 Task: Go to the images section and react to  the images on the  page of Johnson & johnson
Action: Mouse moved to (616, 46)
Screenshot: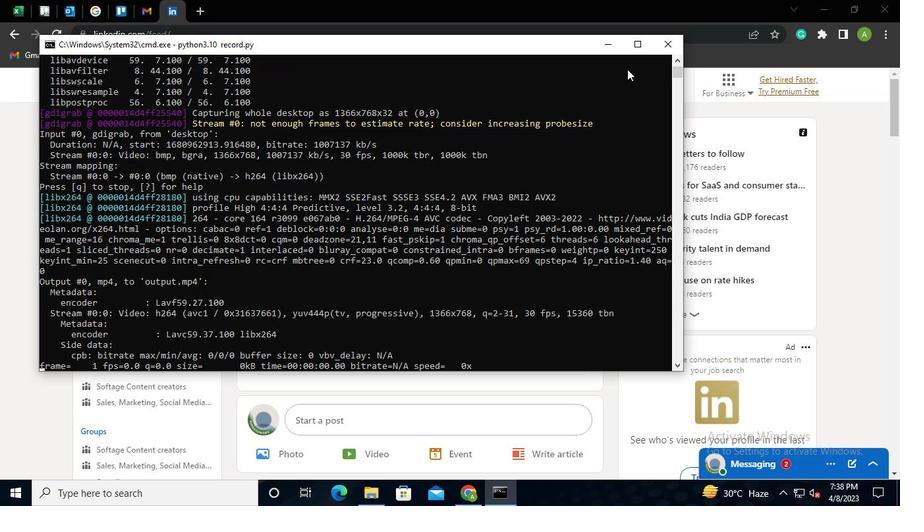 
Action: Mouse pressed left at (616, 46)
Screenshot: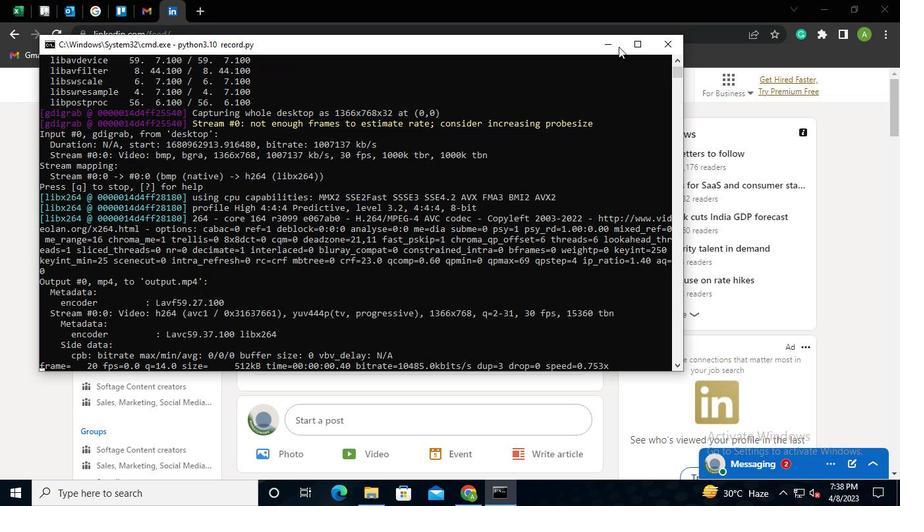 
Action: Mouse moved to (162, 85)
Screenshot: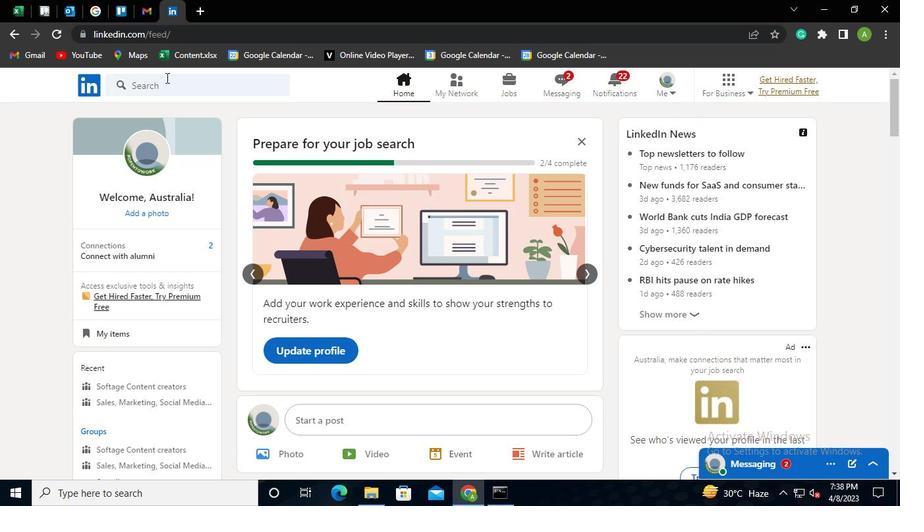 
Action: Mouse pressed left at (162, 85)
Screenshot: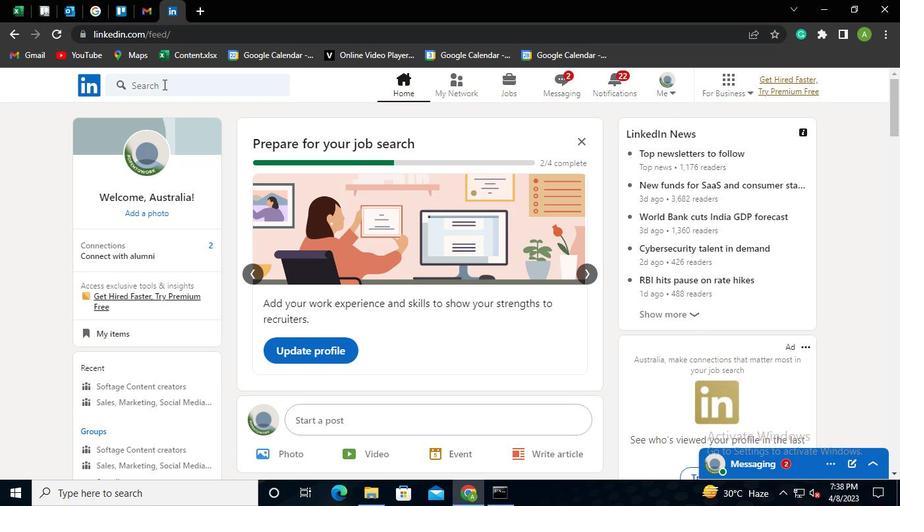 
Action: Mouse moved to (143, 153)
Screenshot: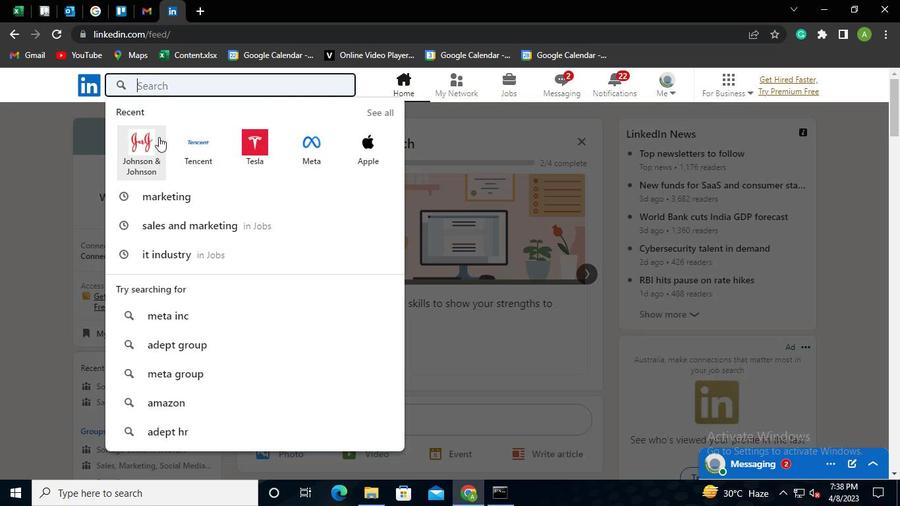 
Action: Mouse pressed left at (143, 153)
Screenshot: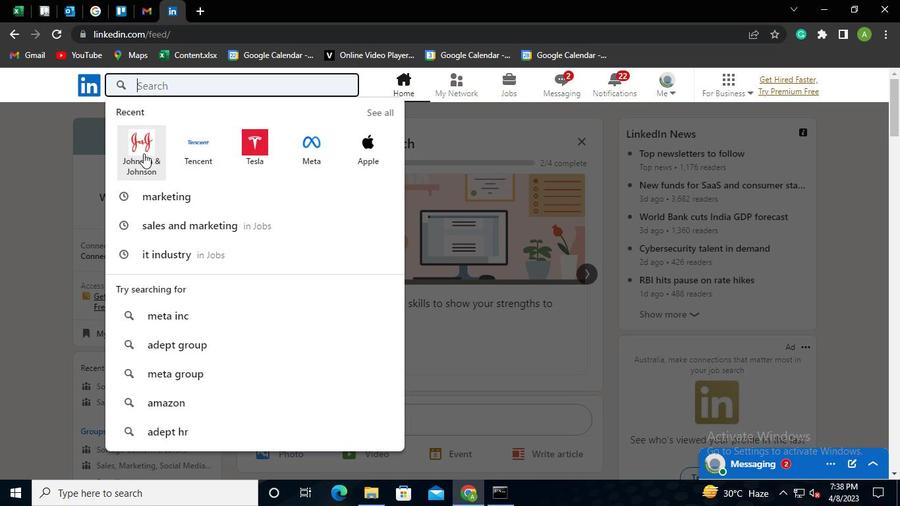 
Action: Mouse moved to (228, 152)
Screenshot: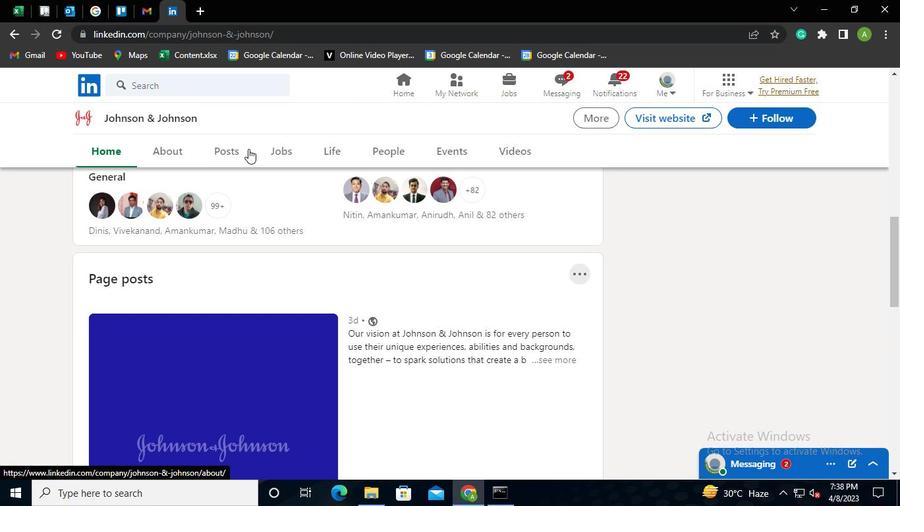 
Action: Mouse pressed left at (228, 152)
Screenshot: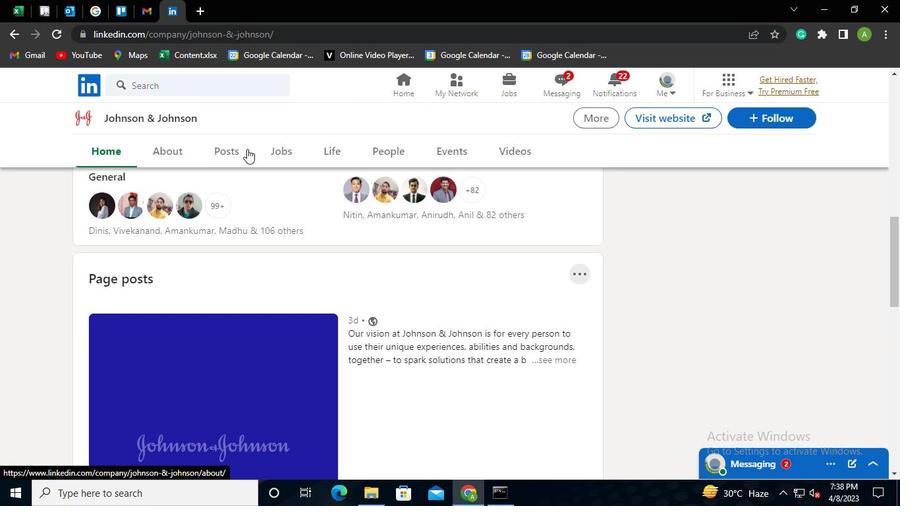 
Action: Mouse moved to (281, 231)
Screenshot: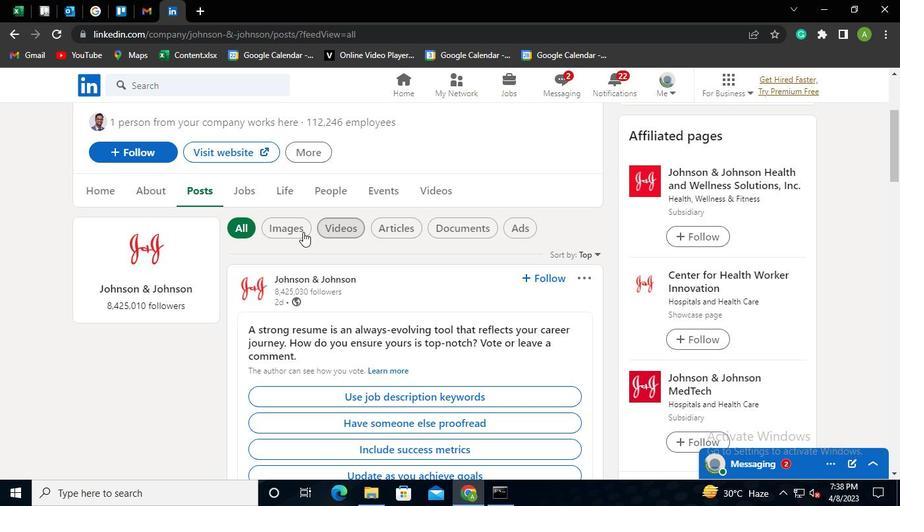 
Action: Mouse pressed left at (281, 231)
Screenshot: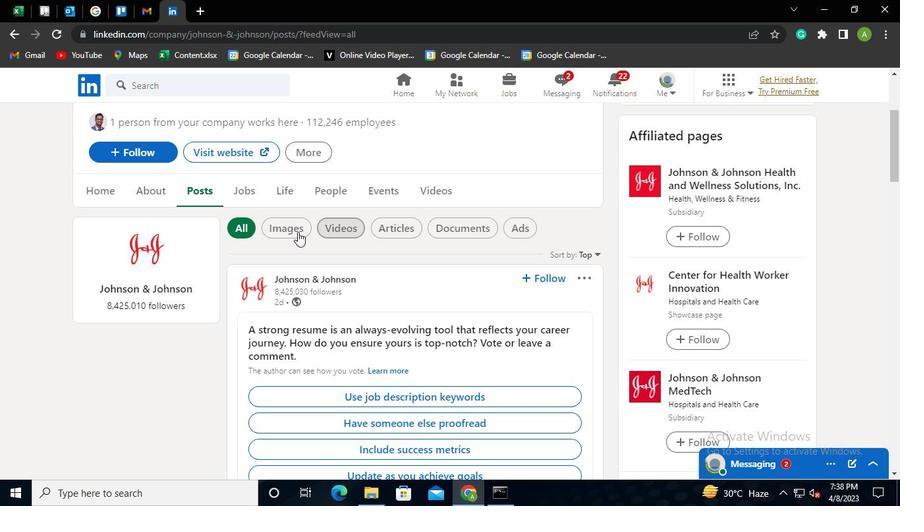 
Action: Mouse moved to (279, 352)
Screenshot: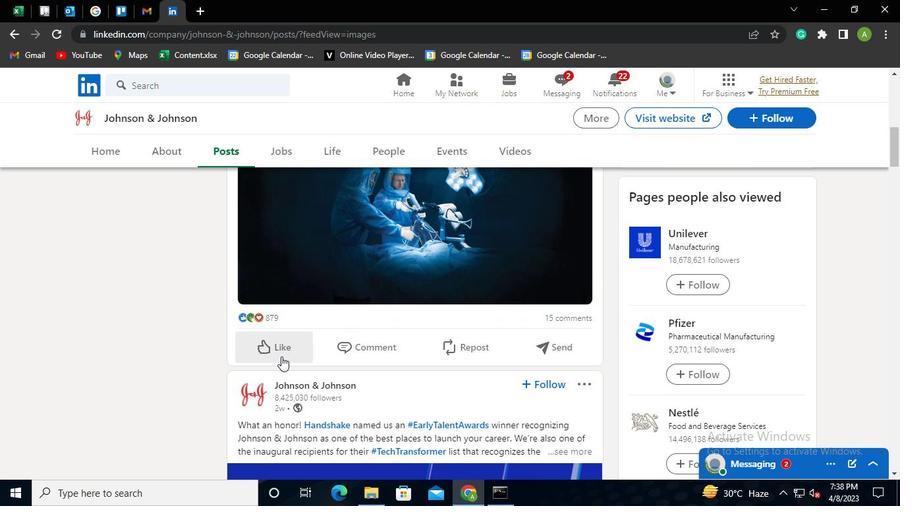
Action: Mouse pressed left at (279, 352)
Screenshot: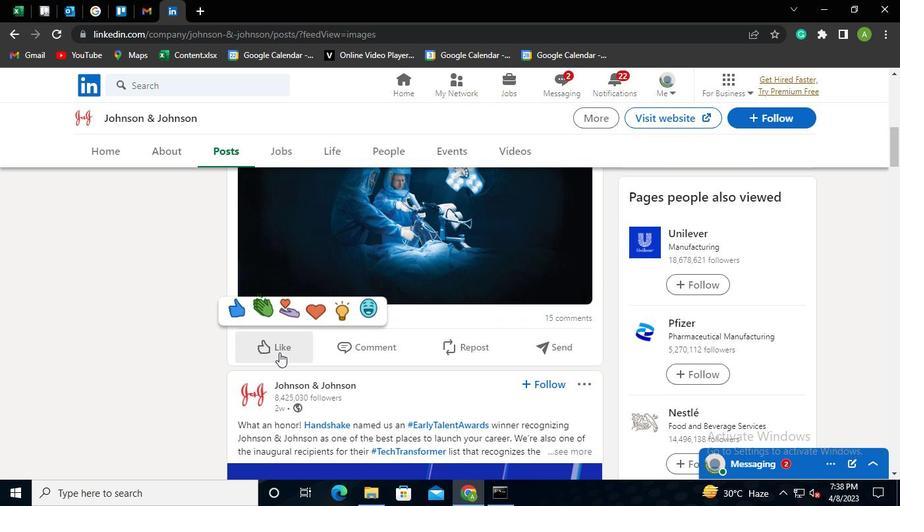 
Action: Mouse moved to (270, 357)
Screenshot: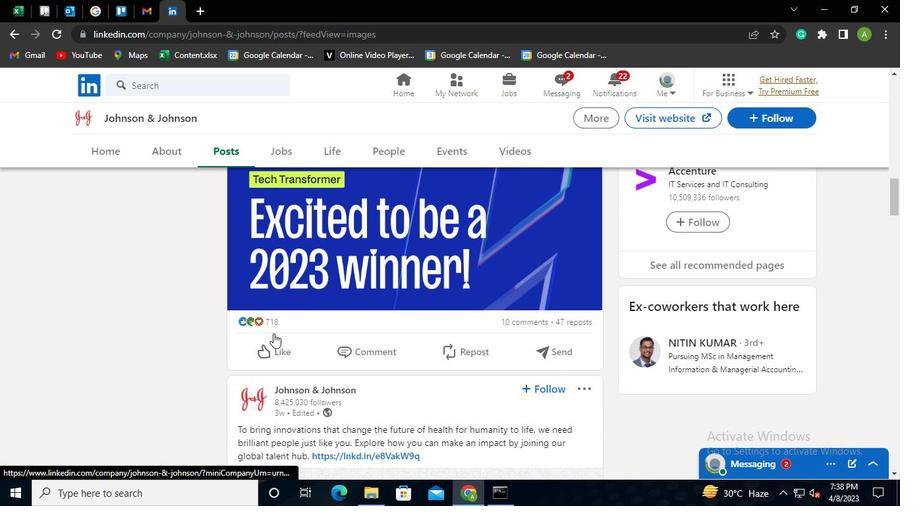 
Action: Mouse pressed left at (270, 357)
Screenshot: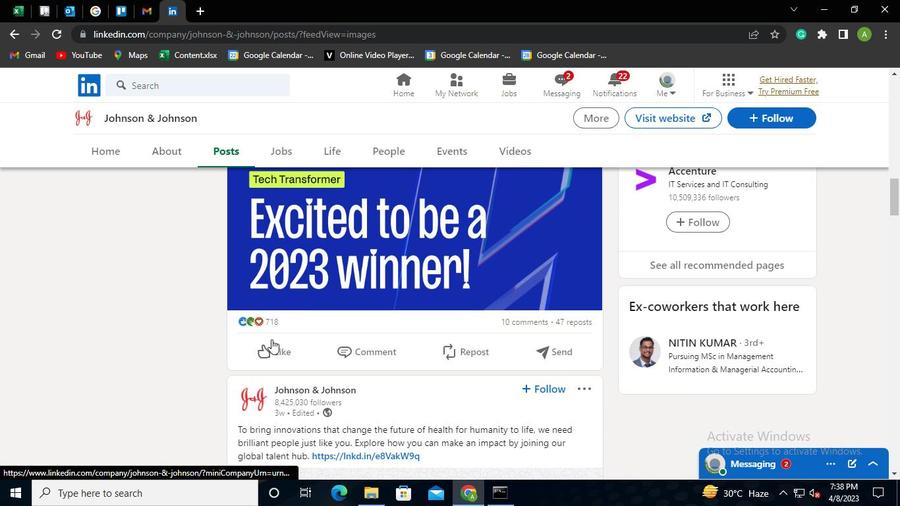
Action: Mouse moved to (282, 368)
Screenshot: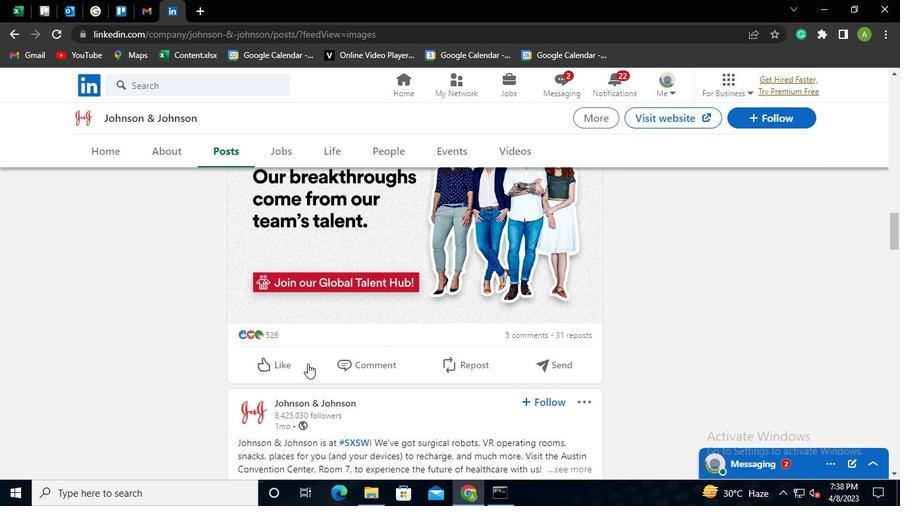 
Action: Mouse pressed left at (282, 368)
Screenshot: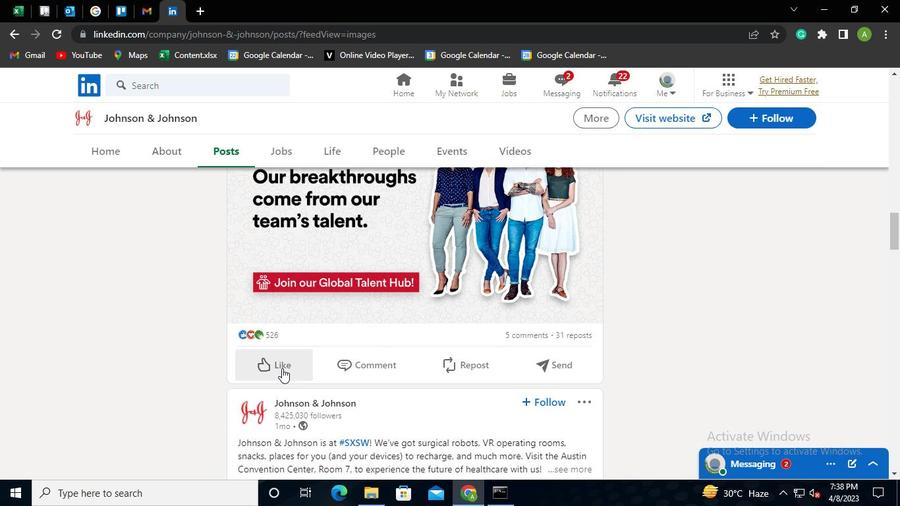 
Action: Mouse moved to (285, 362)
Screenshot: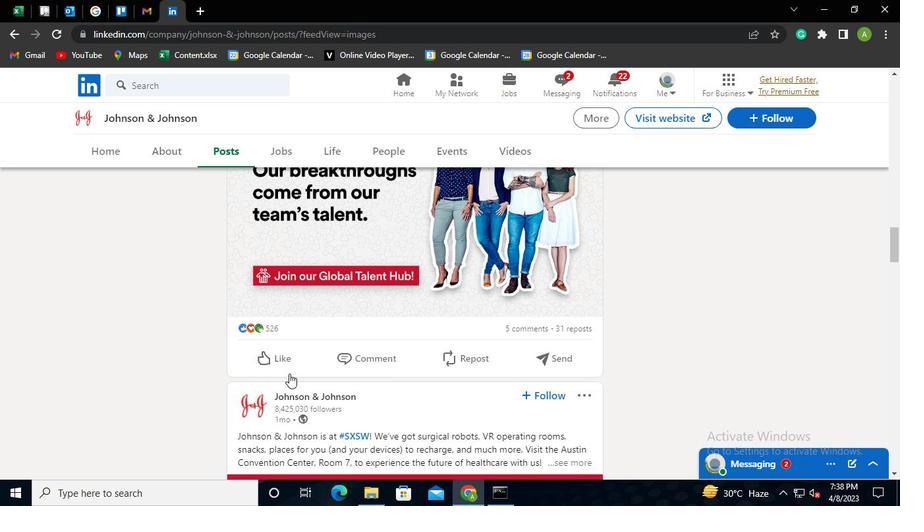
Action: Mouse pressed left at (285, 362)
Screenshot: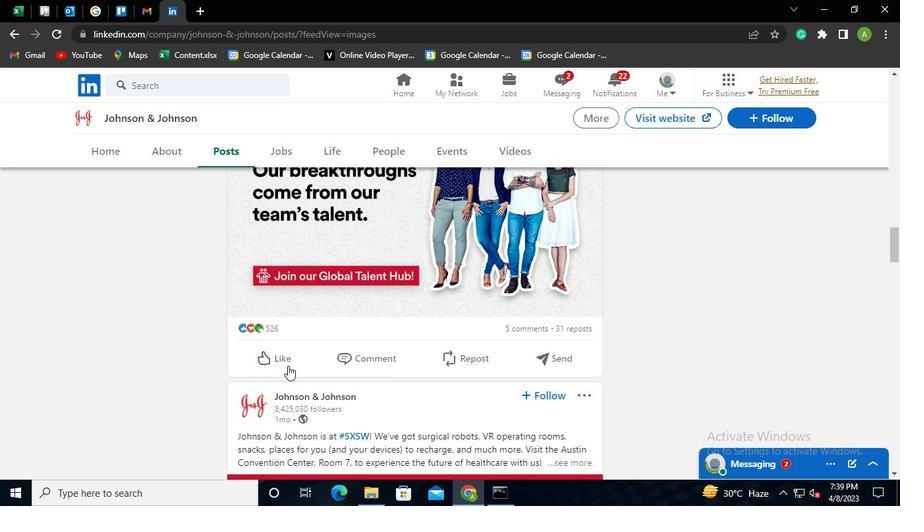 
Action: Mouse moved to (274, 397)
Screenshot: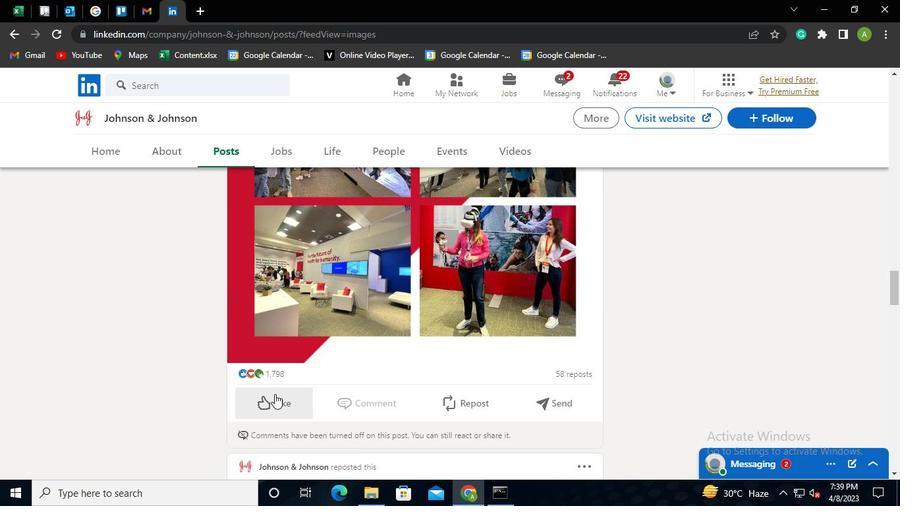 
Action: Mouse pressed left at (274, 397)
Screenshot: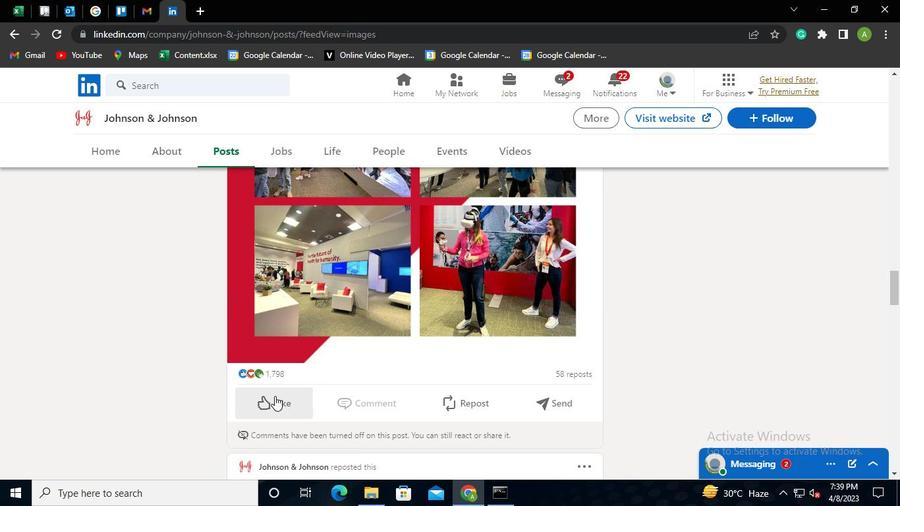 
Action: Mouse moved to (270, 262)
Screenshot: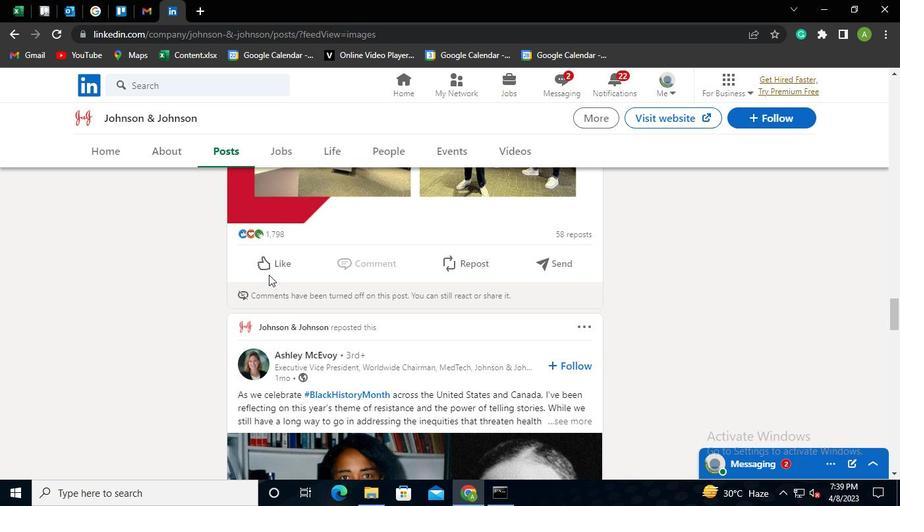 
Action: Mouse pressed left at (270, 262)
Screenshot: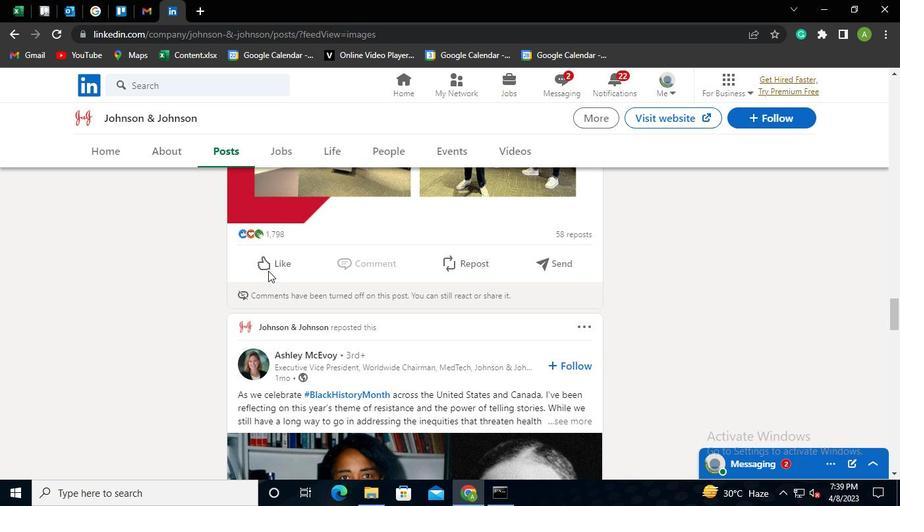 
Action: Mouse moved to (272, 282)
Screenshot: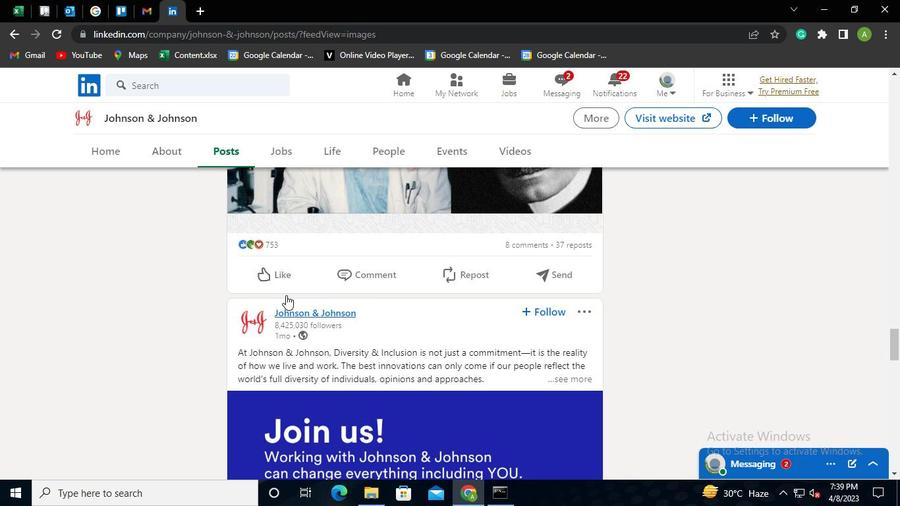 
Action: Mouse pressed left at (272, 282)
Screenshot: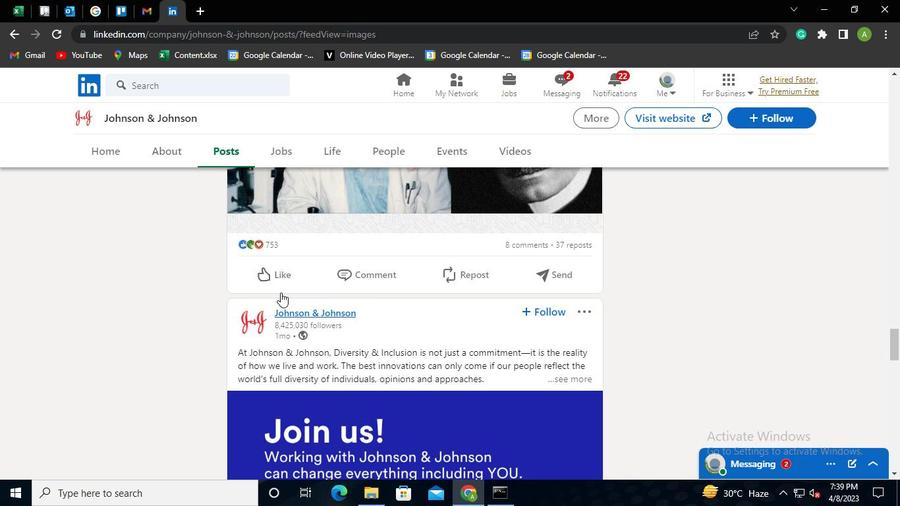 
Action: Mouse moved to (287, 340)
Screenshot: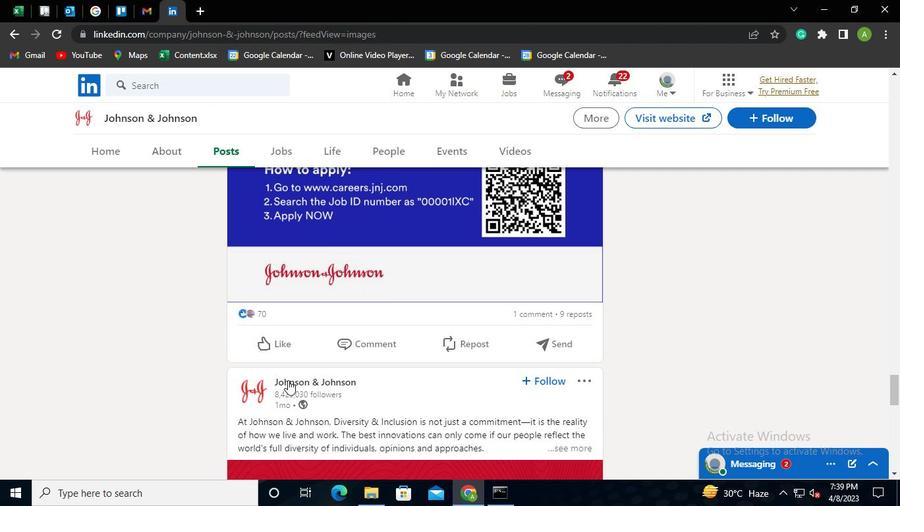 
Action: Mouse pressed left at (287, 340)
Screenshot: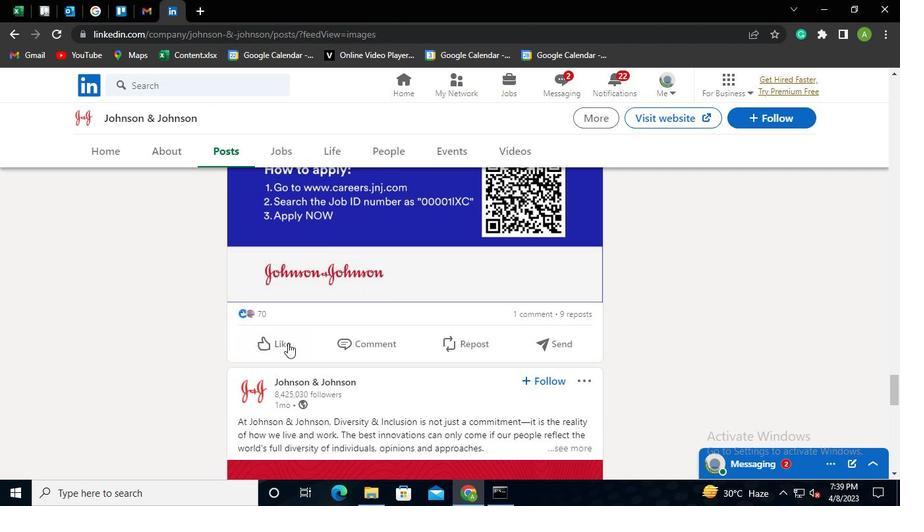 
Action: Mouse moved to (280, 289)
Screenshot: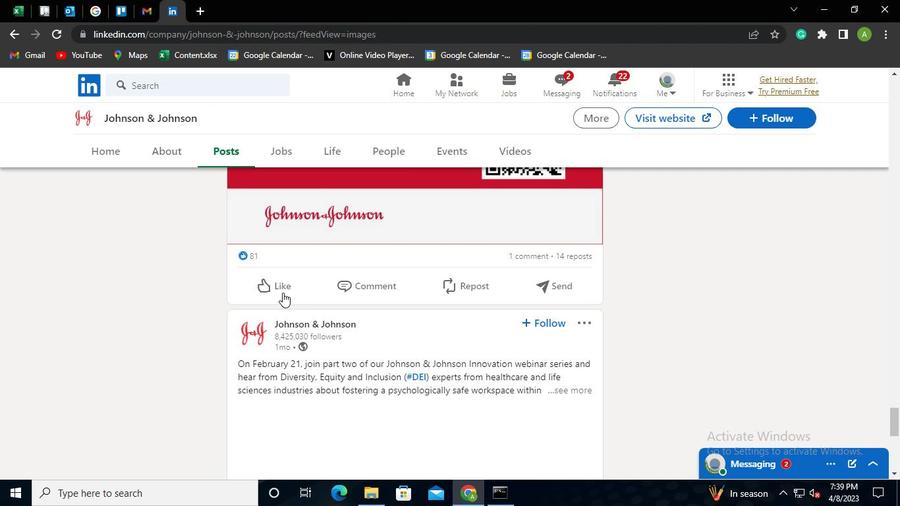 
Action: Mouse pressed left at (280, 289)
Screenshot: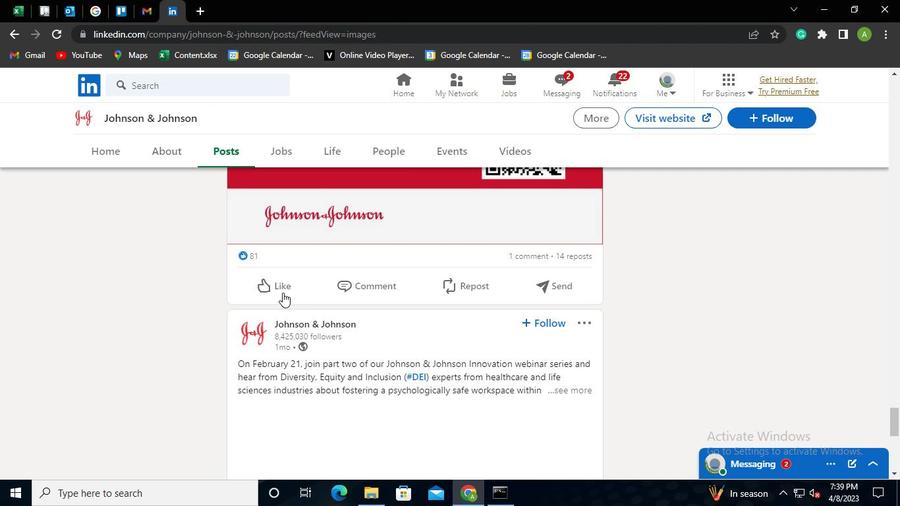 
Action: Mouse moved to (281, 175)
Screenshot: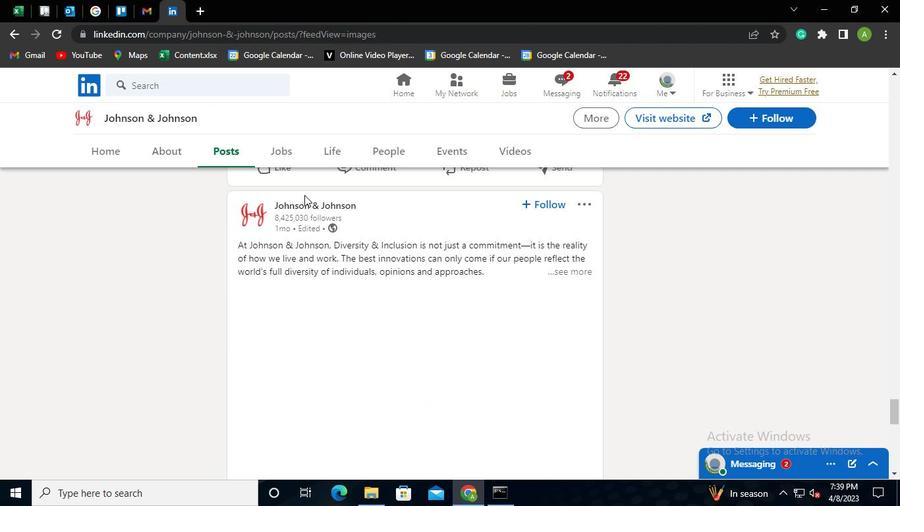 
Action: Mouse pressed left at (281, 175)
Screenshot: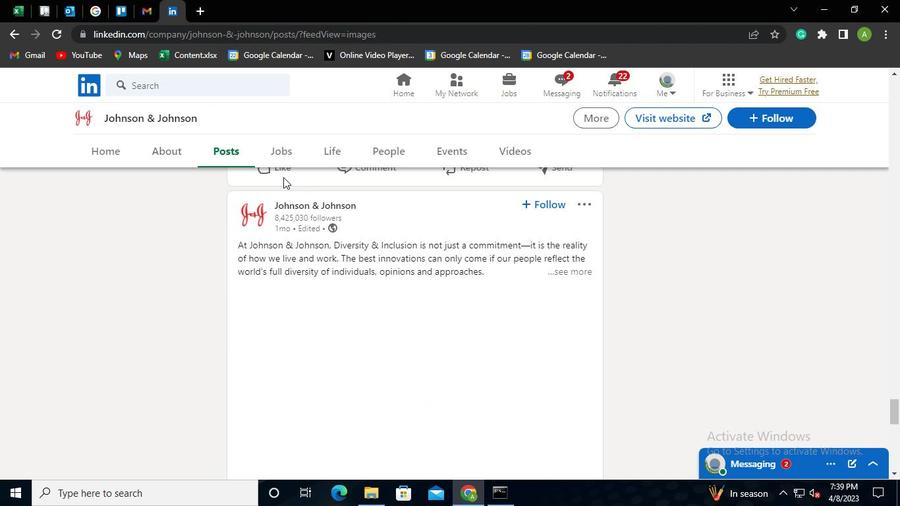
Action: Mouse moved to (282, 171)
Screenshot: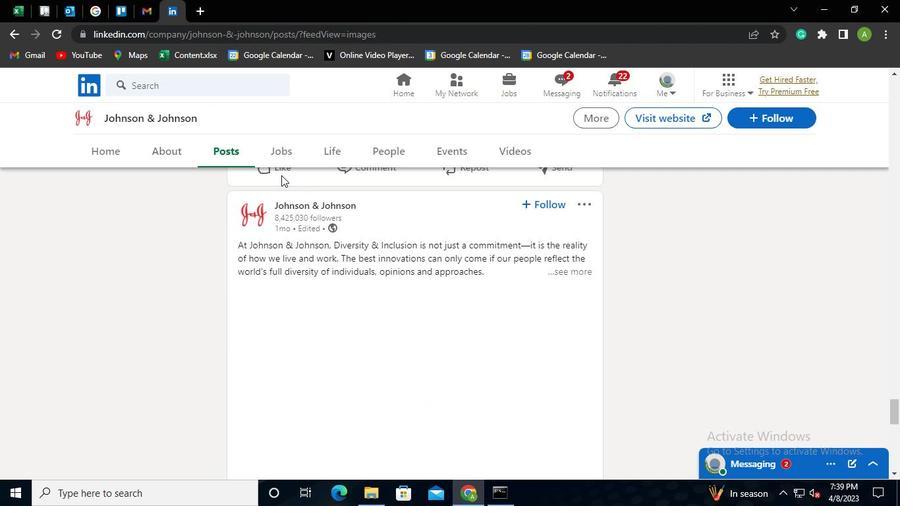 
Action: Mouse pressed left at (282, 171)
Screenshot: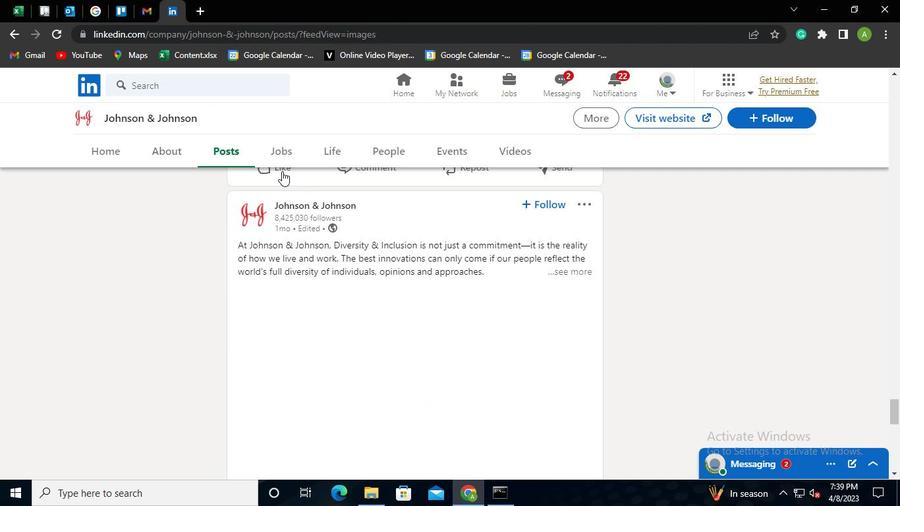 
Action: Mouse moved to (509, 481)
Screenshot: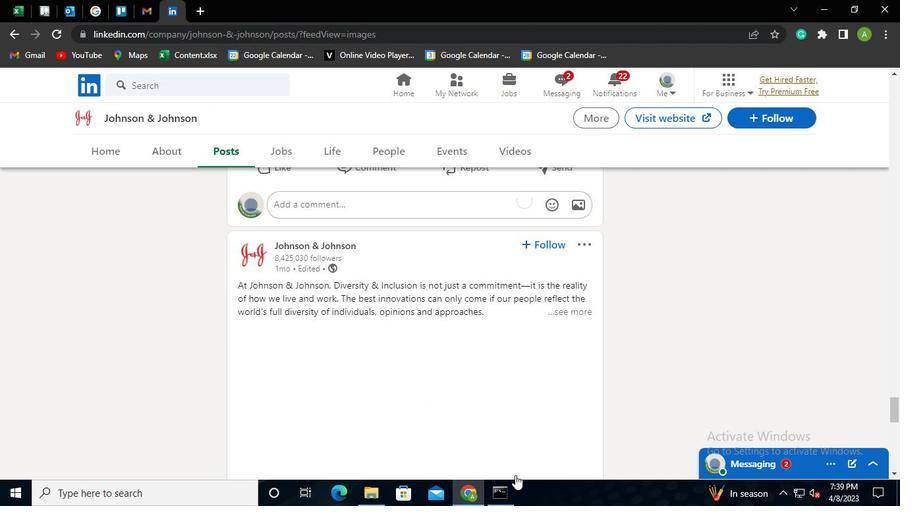 
Action: Mouse pressed left at (509, 481)
Screenshot: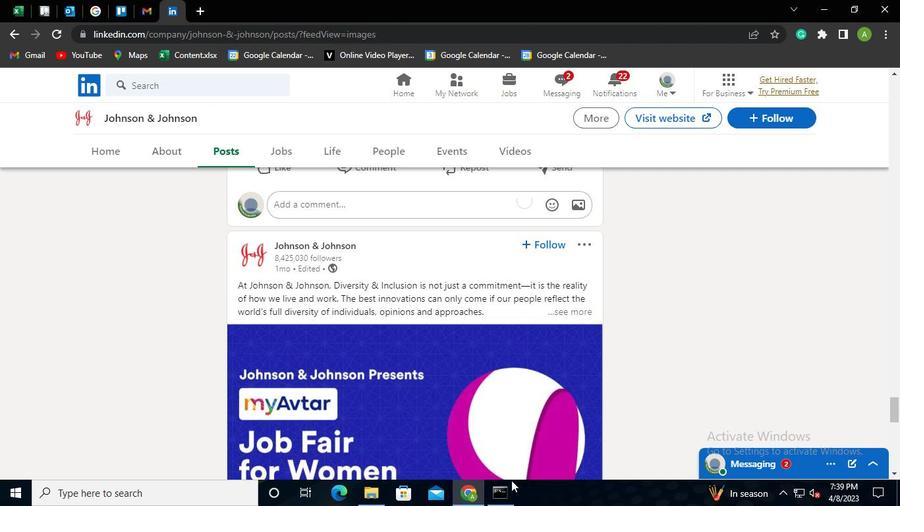
Action: Mouse moved to (676, 42)
Screenshot: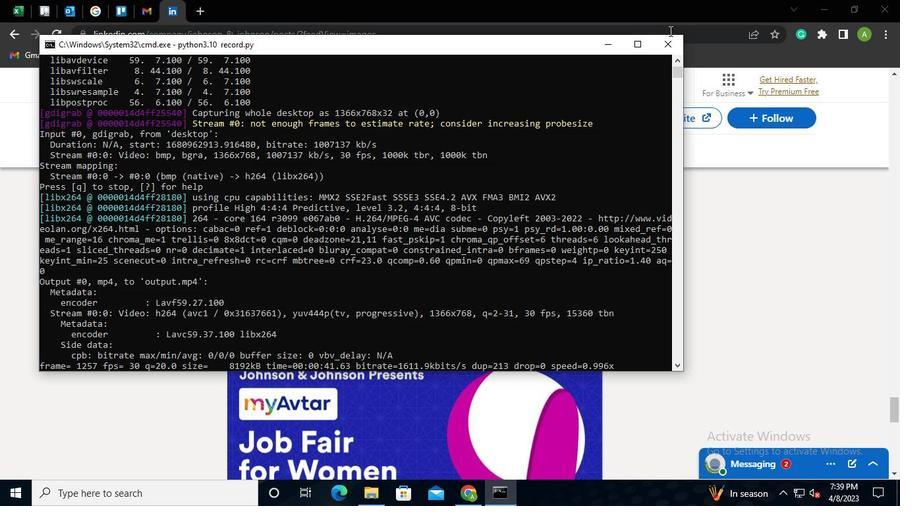 
Action: Mouse pressed left at (676, 42)
Screenshot: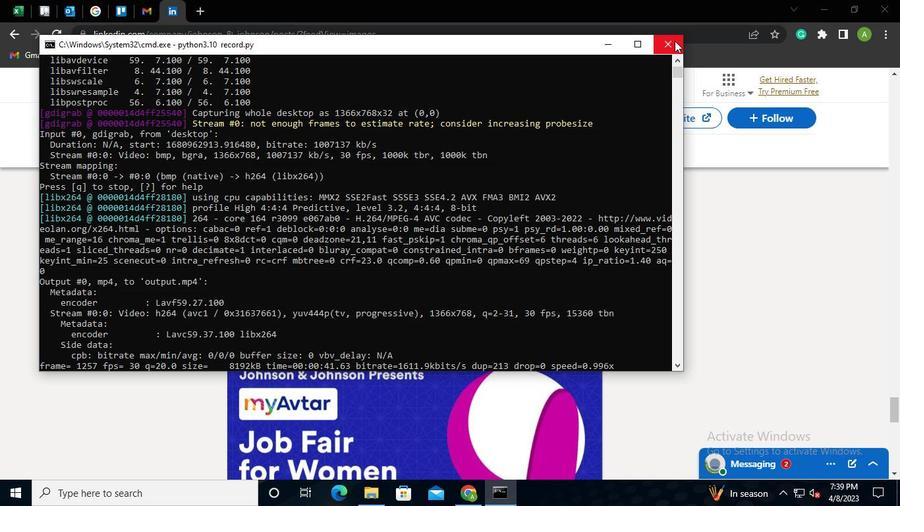
